 Task: Reply All to email with the signature Cooper Powell with the subject 'Product update announcement' from softage.1@softage.net with the message 'I need to discuss some urgent matters related to the project with you.'
Action: Mouse moved to (1221, 204)
Screenshot: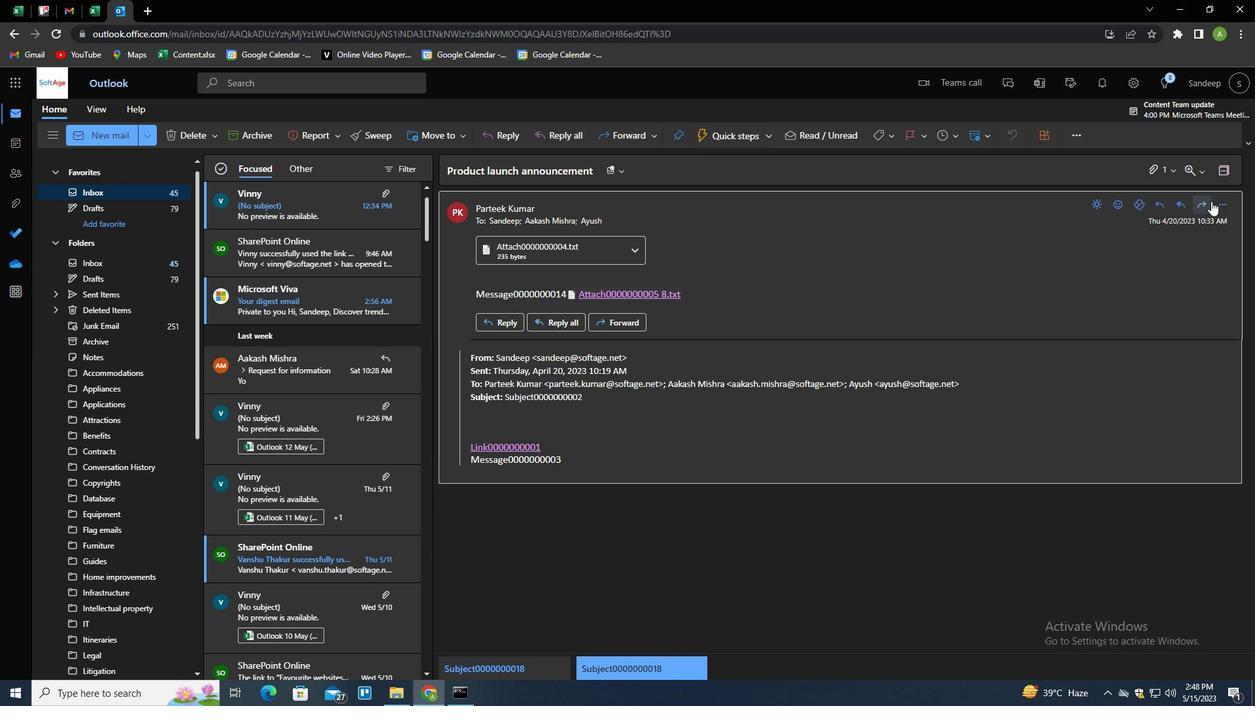 
Action: Mouse pressed left at (1221, 204)
Screenshot: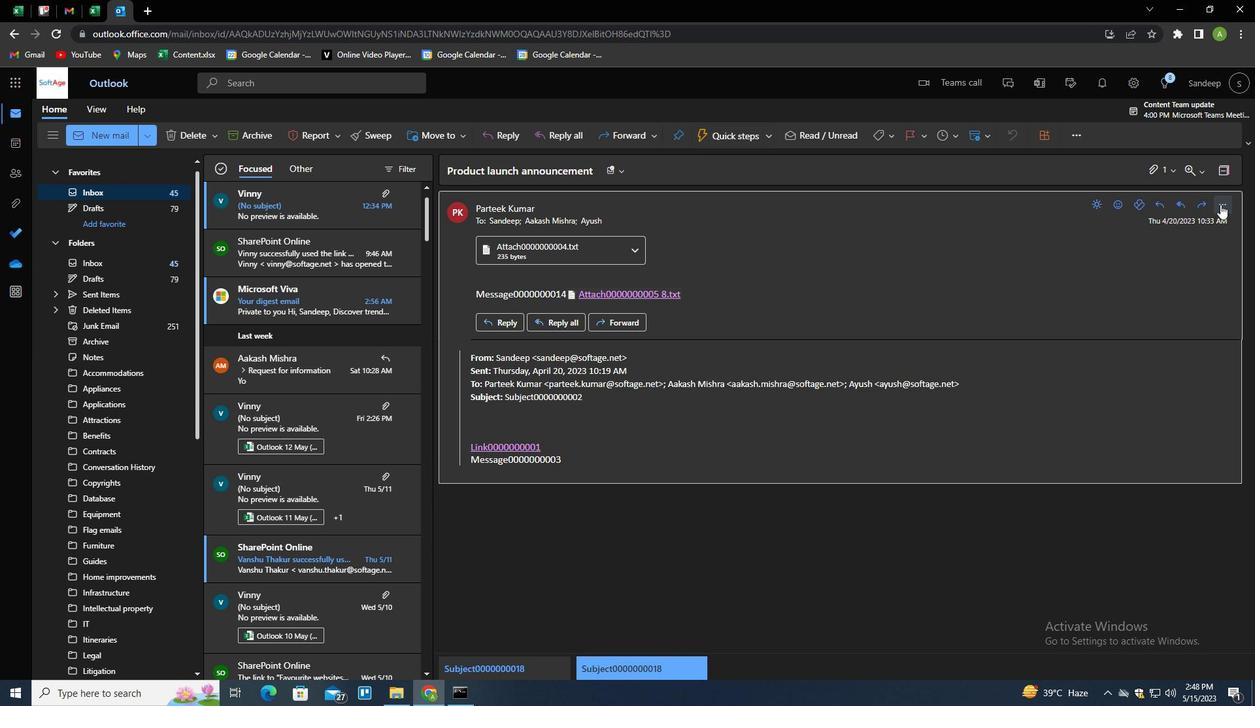 
Action: Mouse moved to (1155, 243)
Screenshot: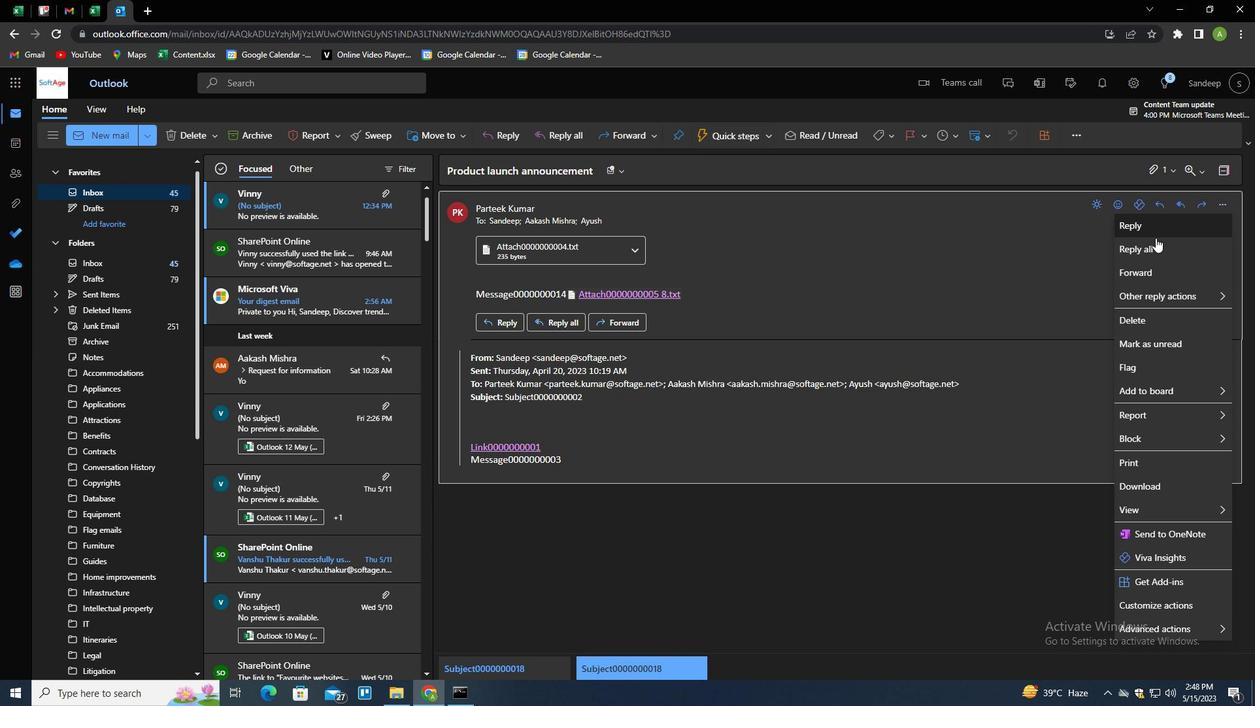 
Action: Mouse pressed left at (1155, 243)
Screenshot: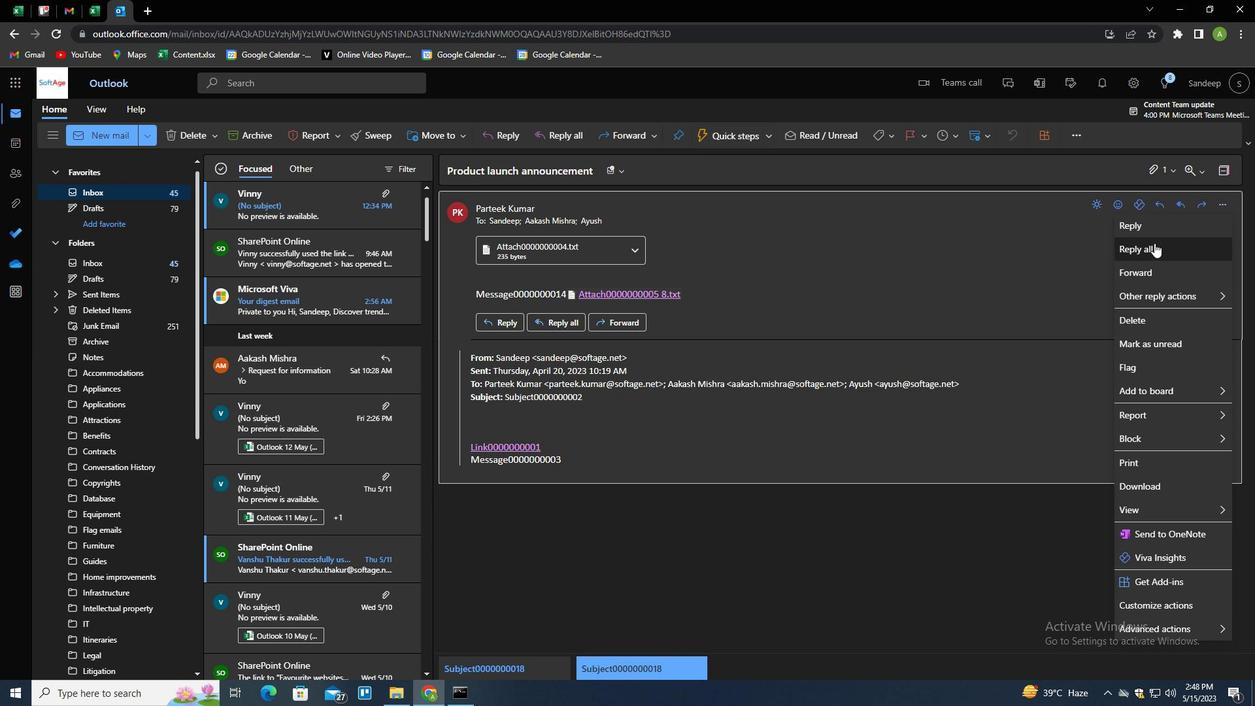
Action: Mouse moved to (461, 370)
Screenshot: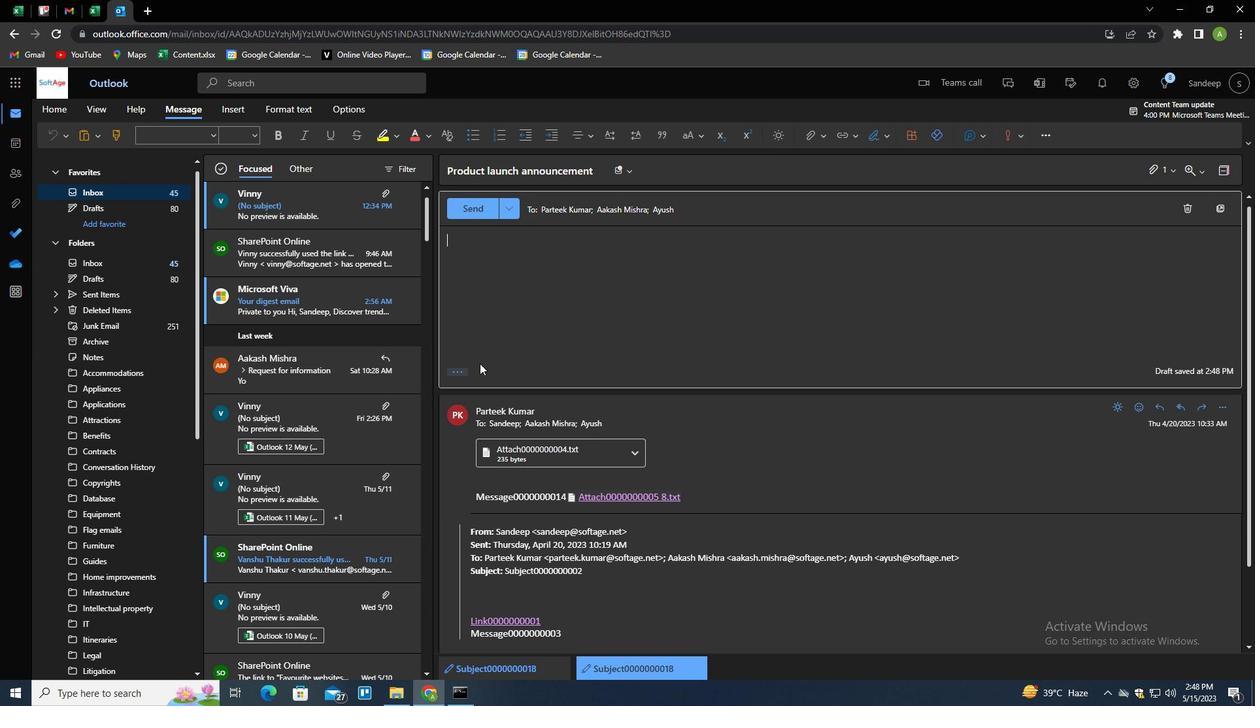 
Action: Mouse pressed left at (461, 370)
Screenshot: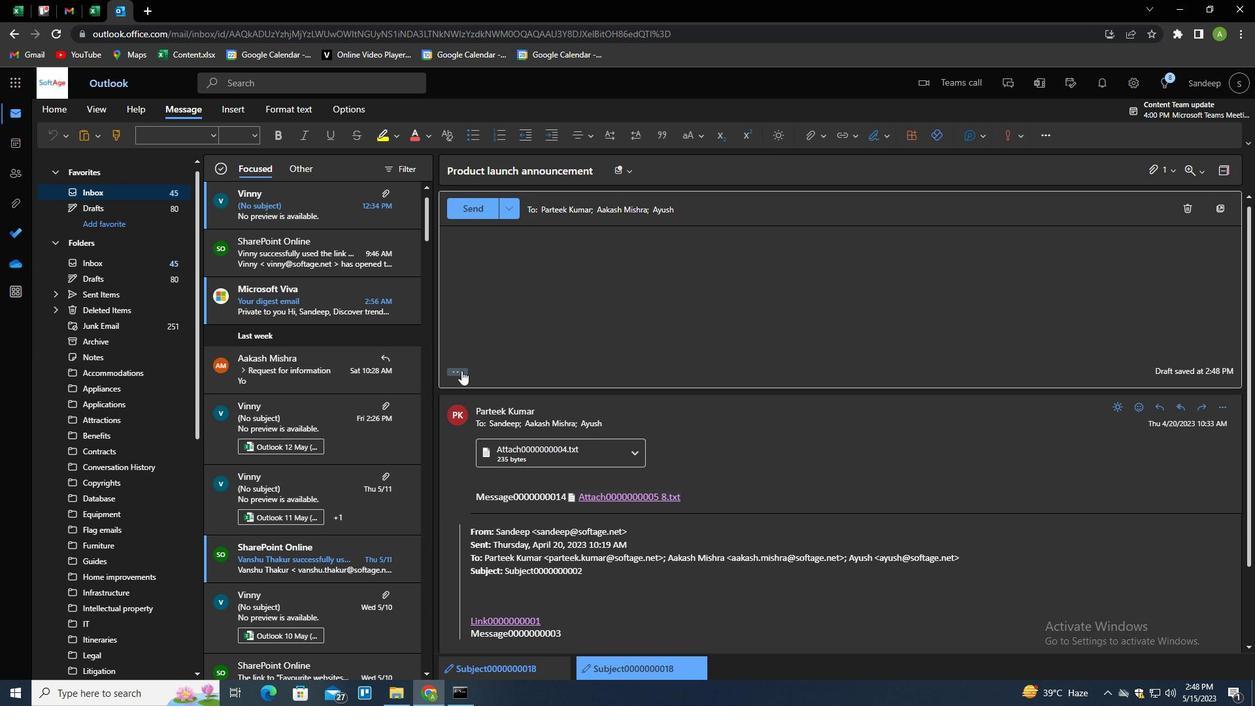 
Action: Mouse moved to (881, 140)
Screenshot: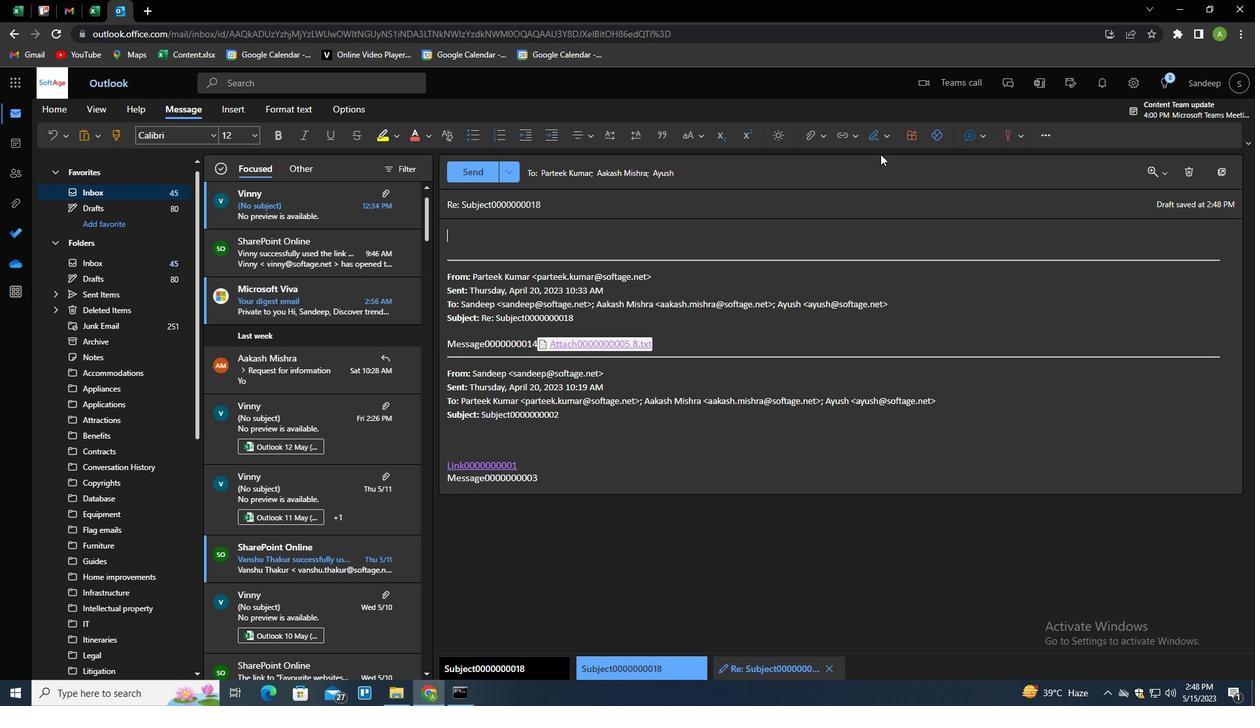 
Action: Mouse pressed left at (881, 140)
Screenshot: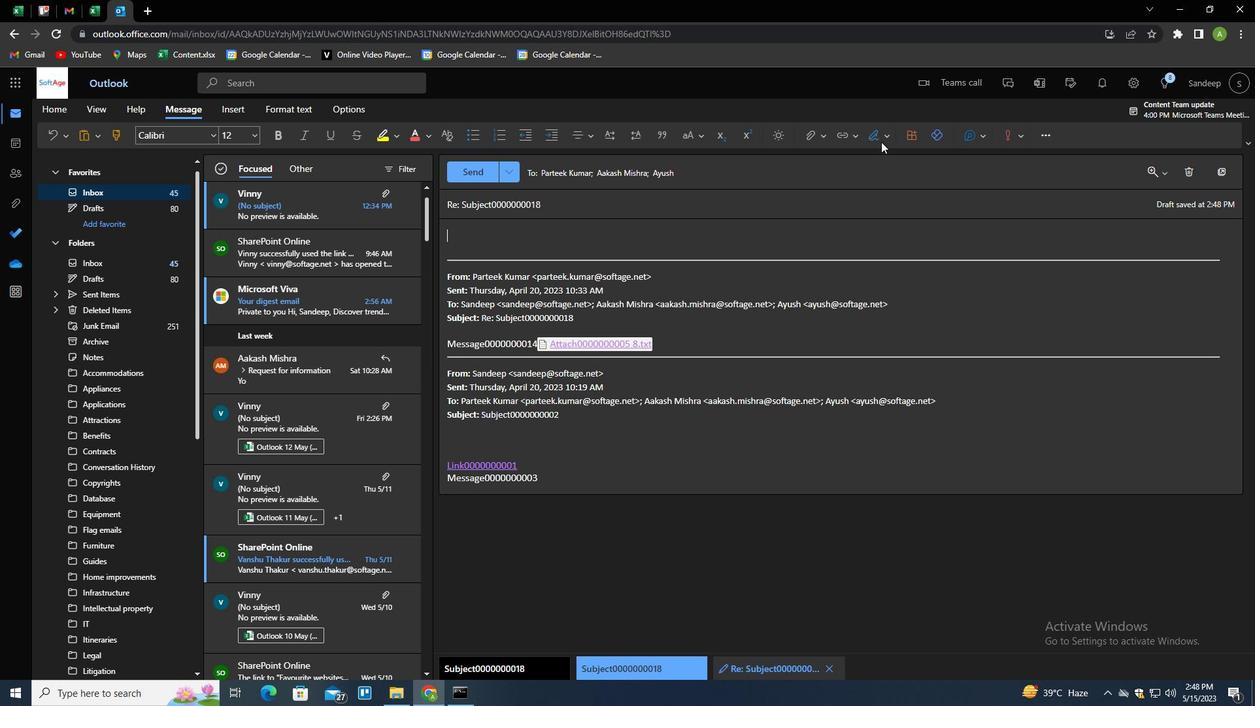 
Action: Mouse moved to (862, 190)
Screenshot: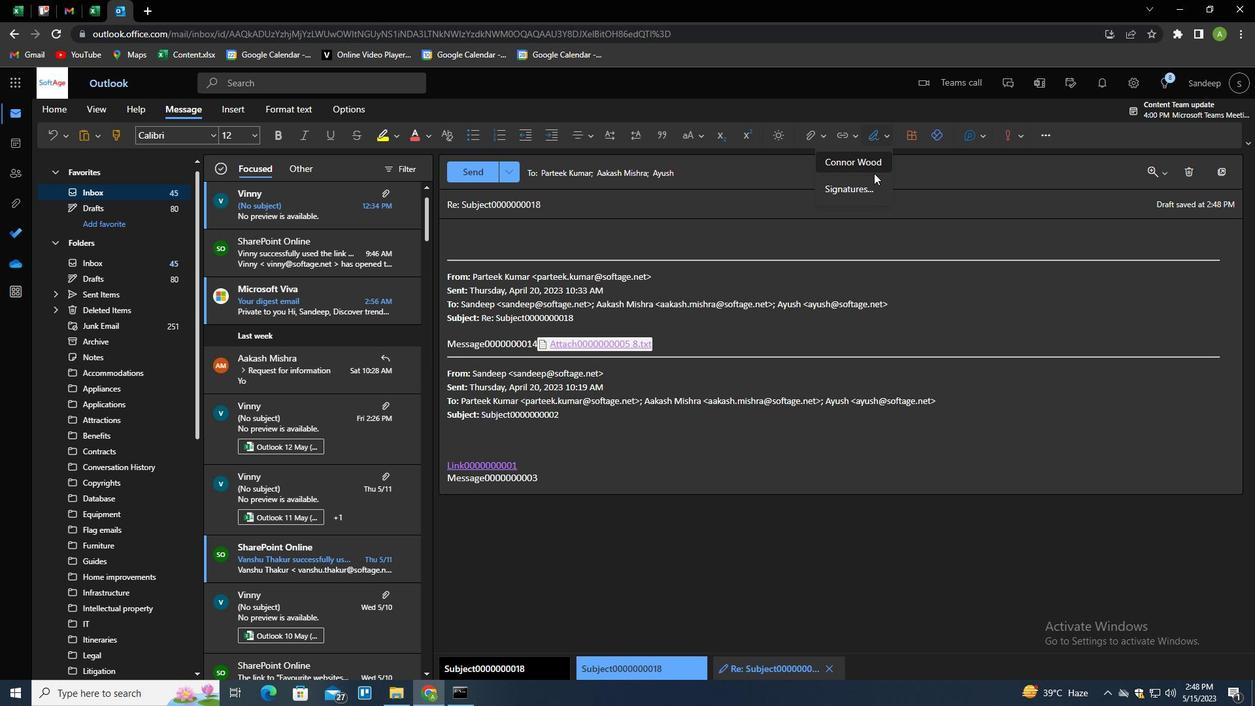 
Action: Mouse pressed left at (862, 190)
Screenshot: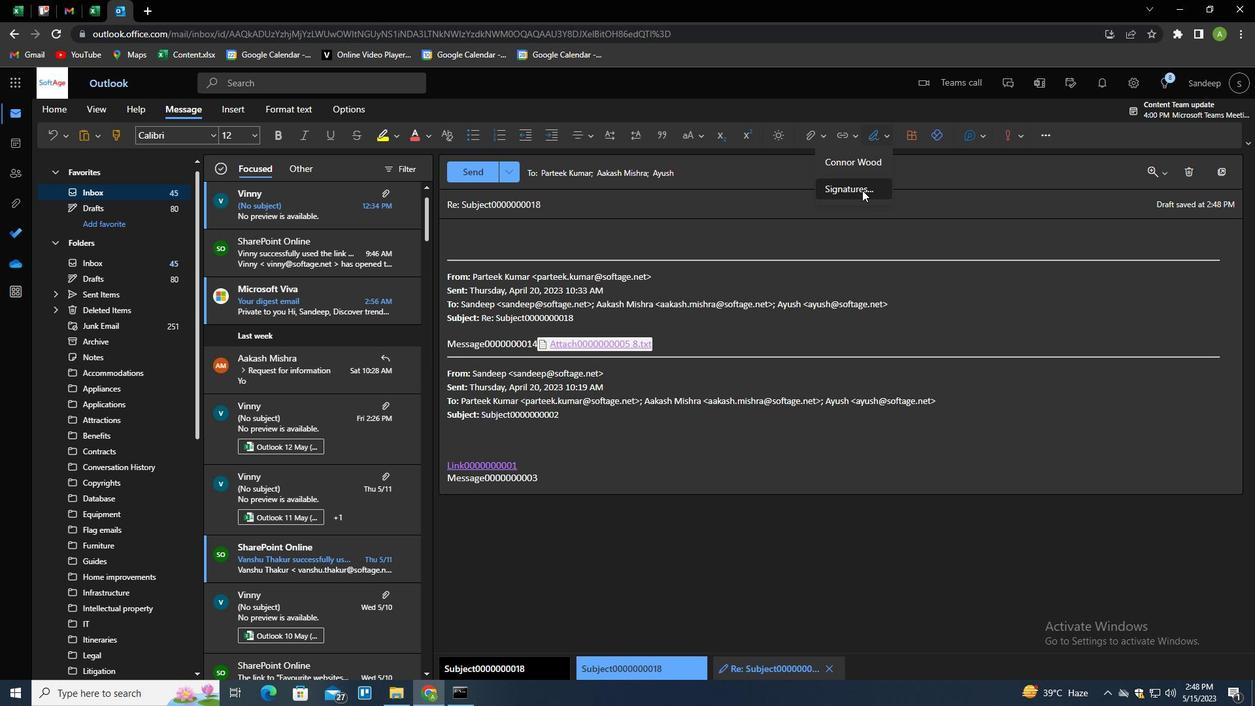 
Action: Mouse moved to (881, 238)
Screenshot: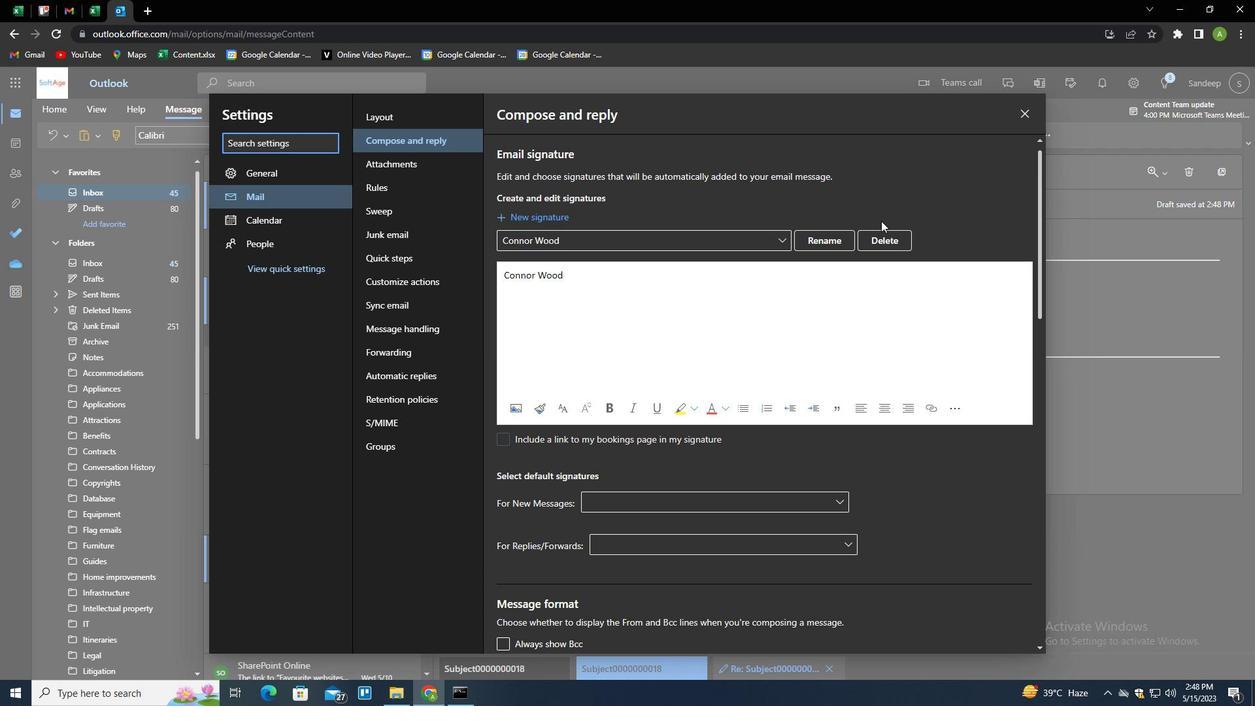 
Action: Mouse pressed left at (881, 238)
Screenshot: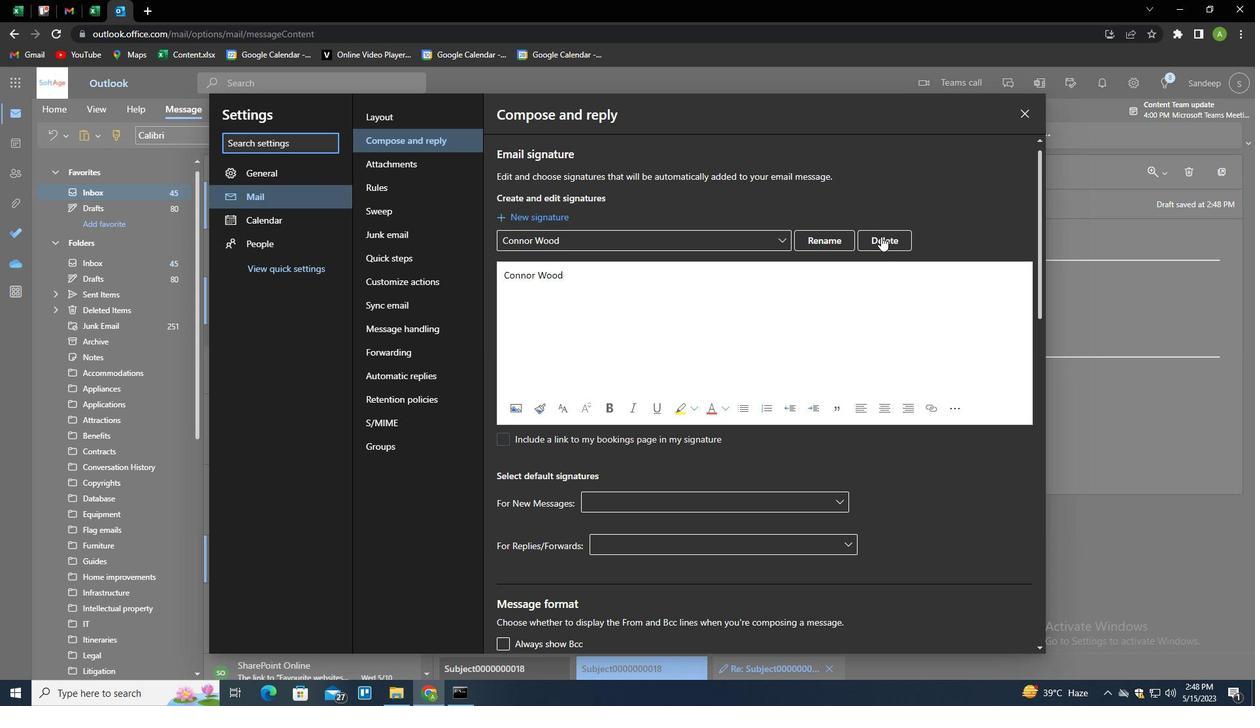 
Action: Mouse moved to (875, 239)
Screenshot: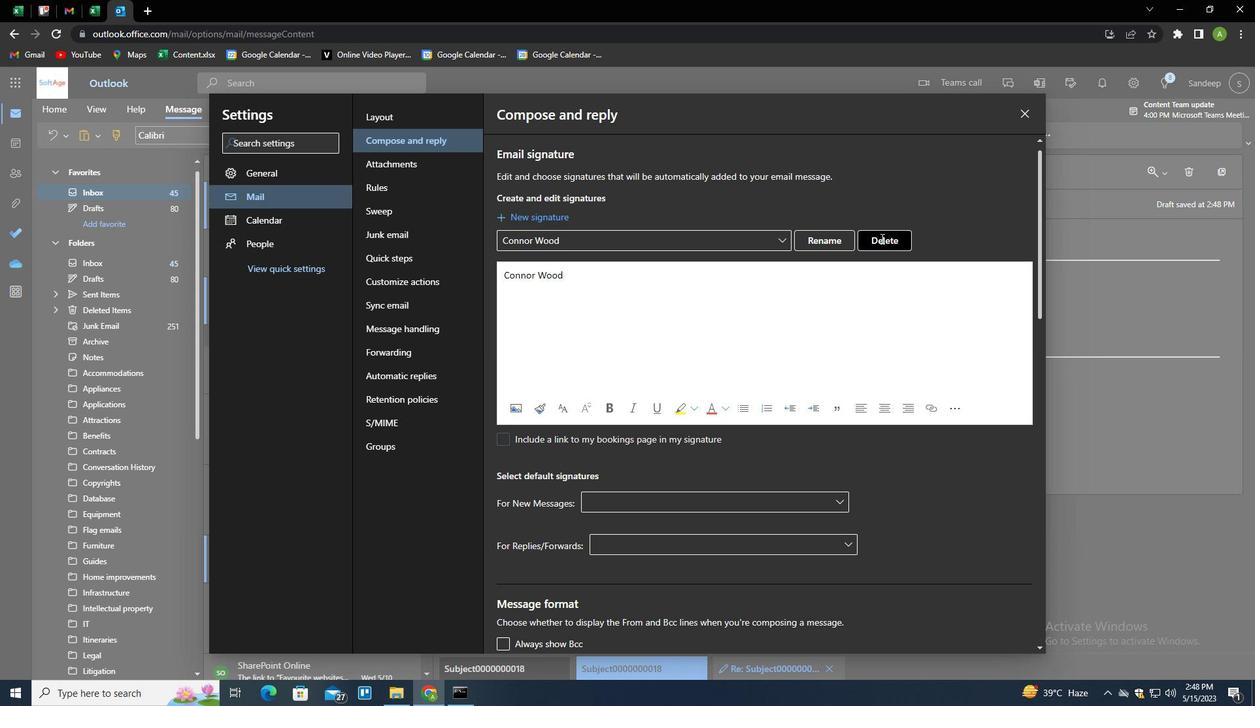
Action: Mouse pressed left at (875, 239)
Screenshot: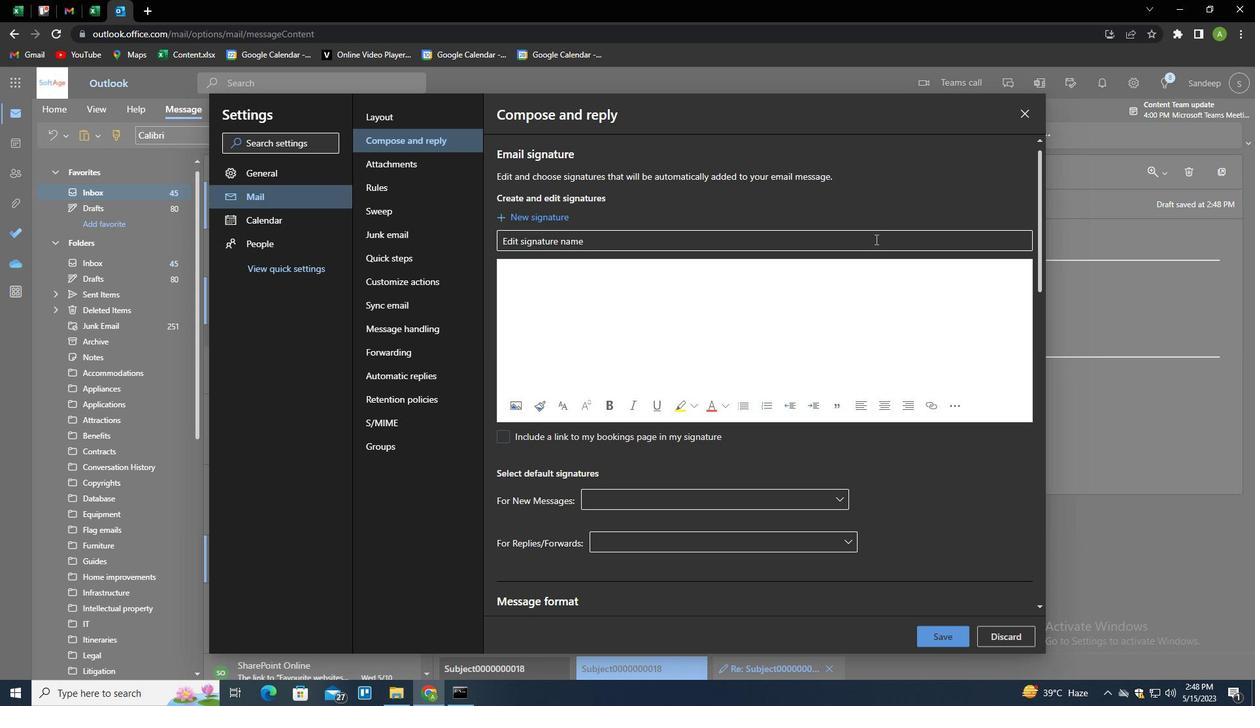 
Action: Key pressed <Key.shift>COOPER<Key.space><Key.shift>POWELL<Key.tab><Key.shift>COOPER<Key.space>P<Key.backspace><Key.shift><Key.shift><Key.shift><Key.shift><Key.shift><Key.shift><Key.shift><Key.shift><Key.shift><Key.shift>POWELL
Screenshot: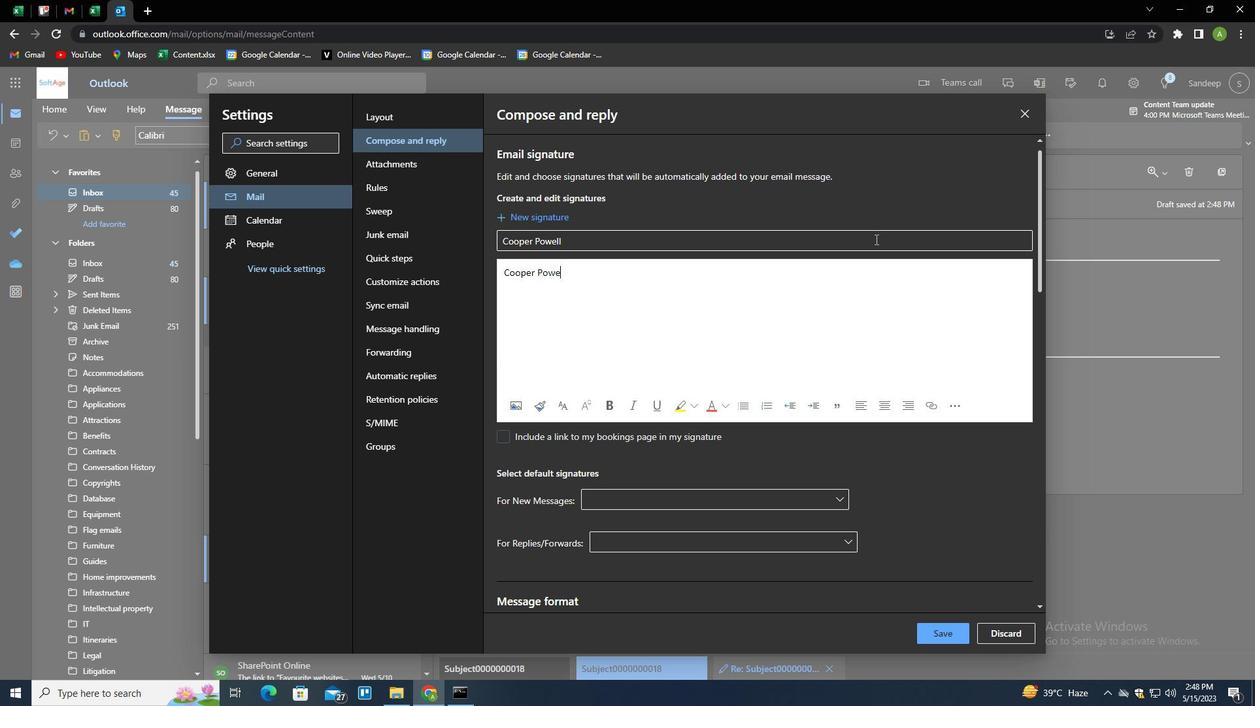
Action: Mouse moved to (943, 625)
Screenshot: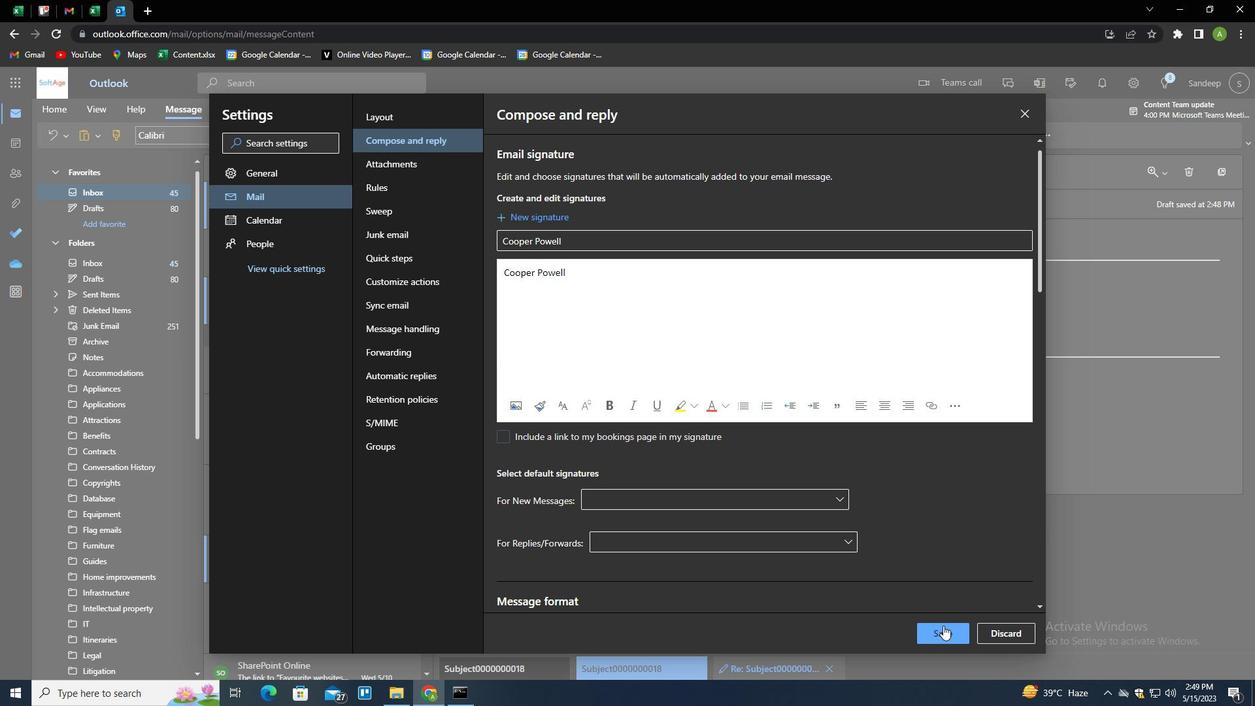 
Action: Mouse pressed left at (943, 625)
Screenshot: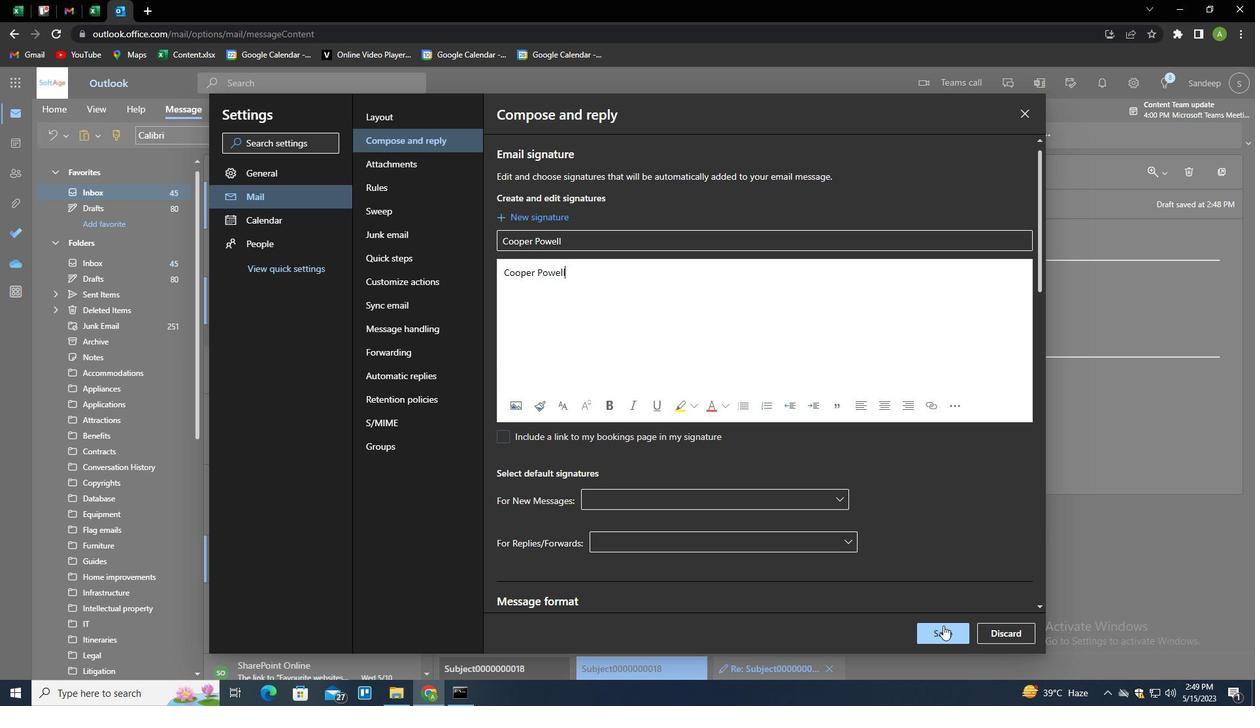 
Action: Mouse moved to (1103, 363)
Screenshot: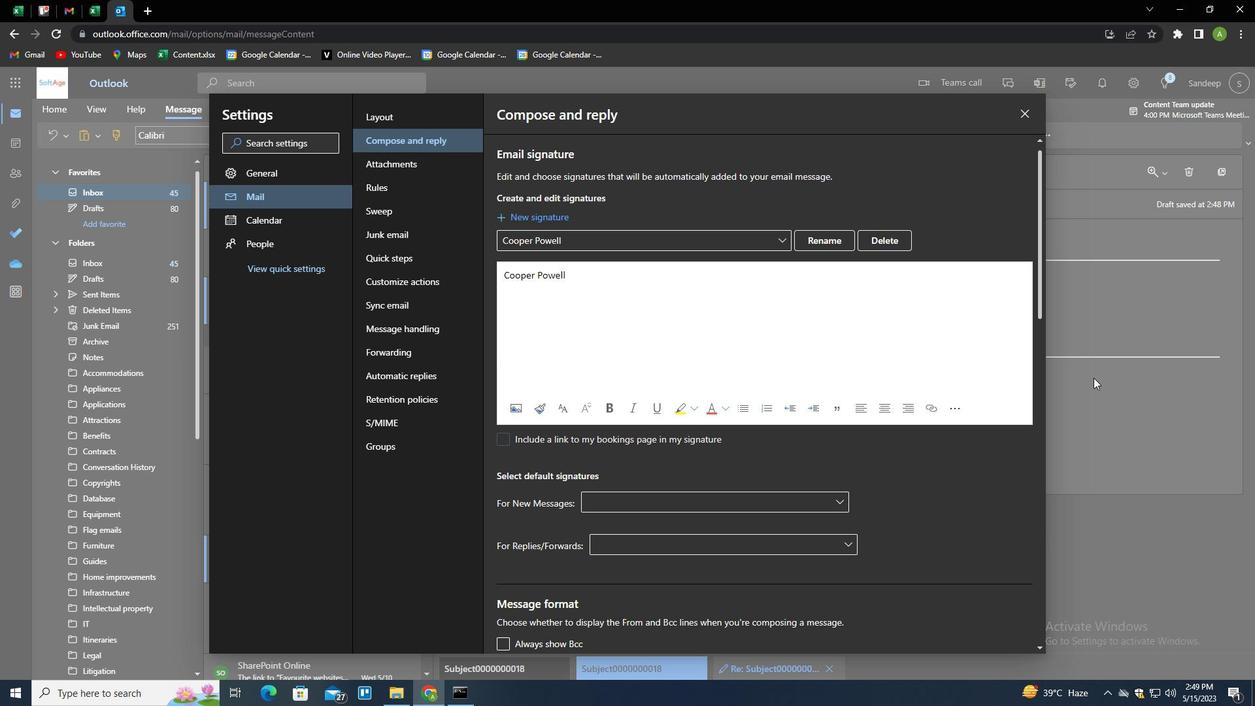 
Action: Mouse pressed left at (1103, 363)
Screenshot: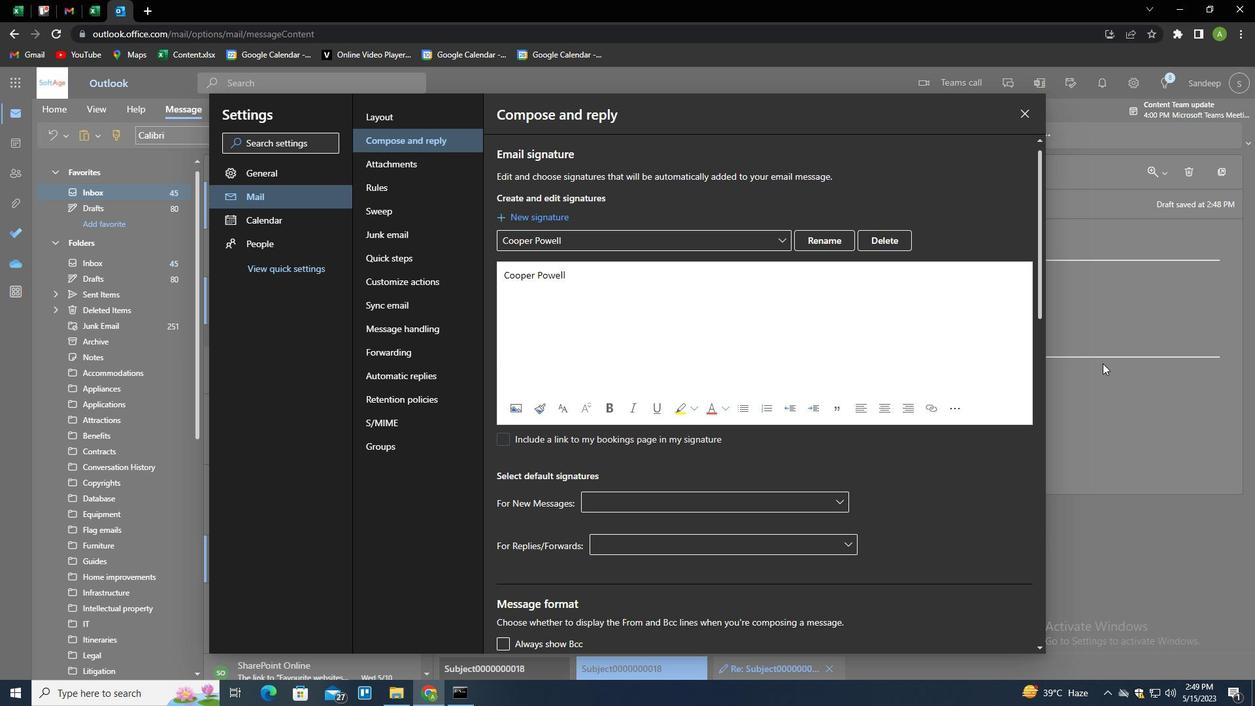 
Action: Mouse moved to (872, 135)
Screenshot: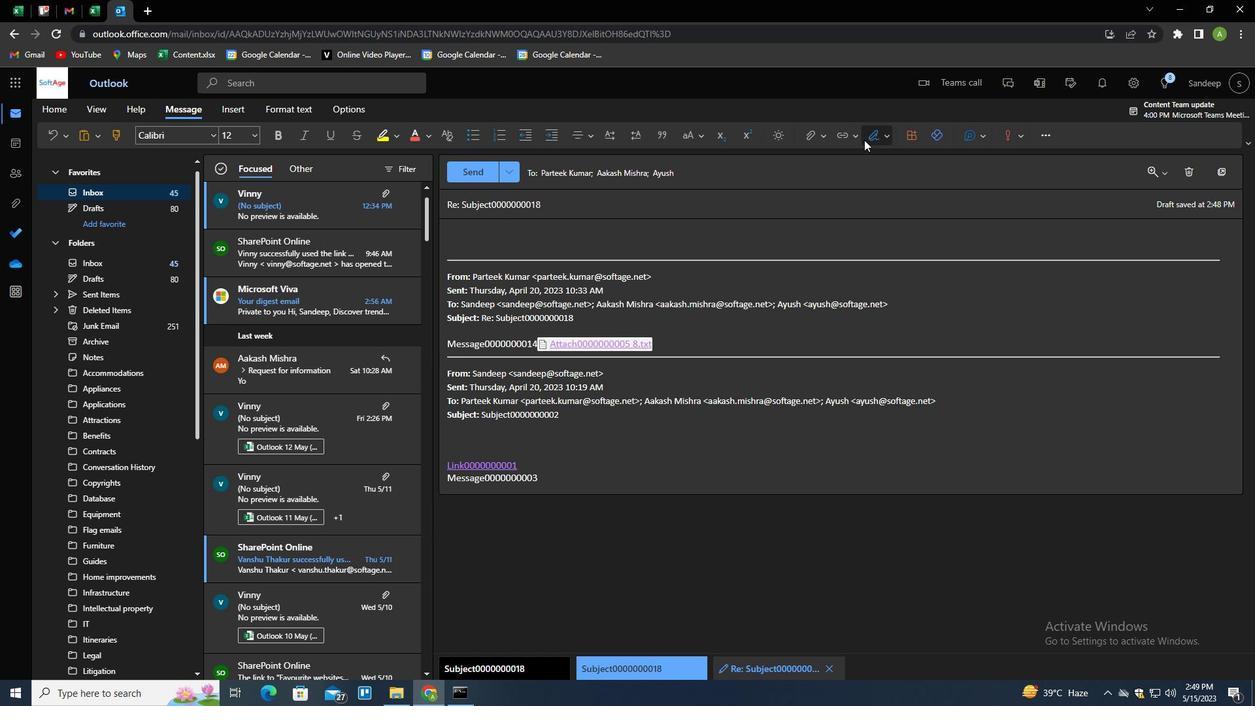 
Action: Mouse pressed left at (872, 135)
Screenshot: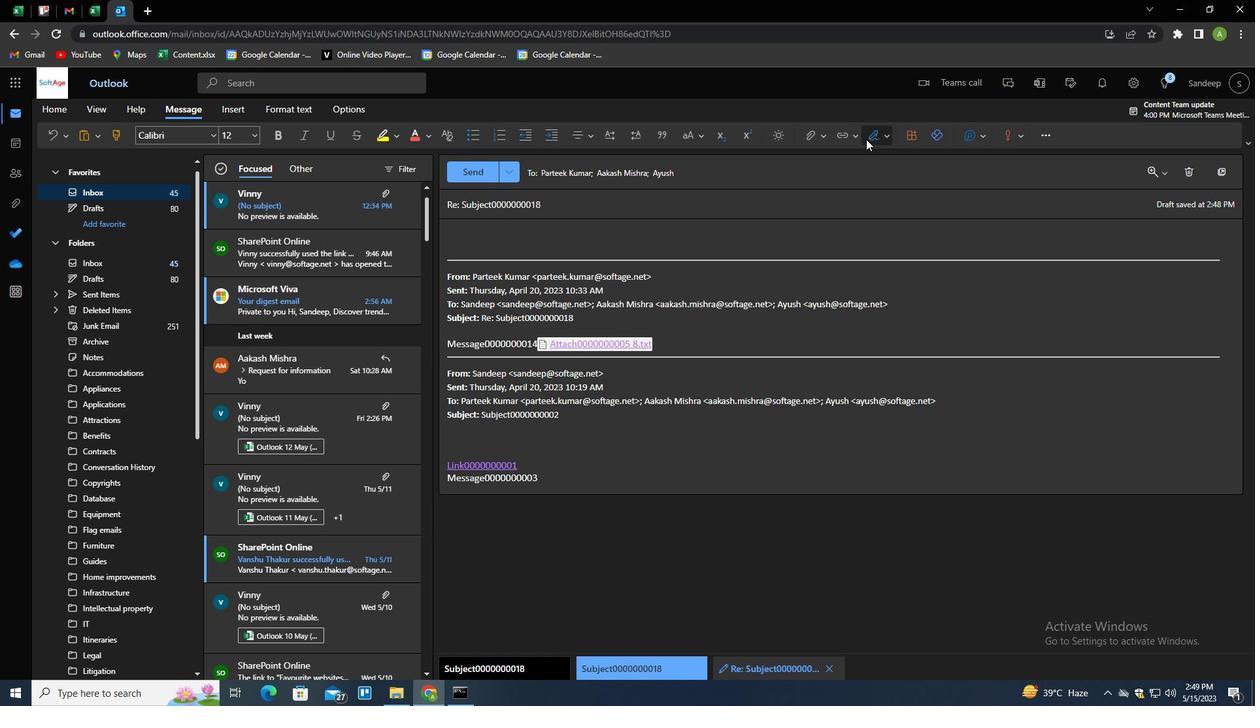 
Action: Mouse moved to (858, 158)
Screenshot: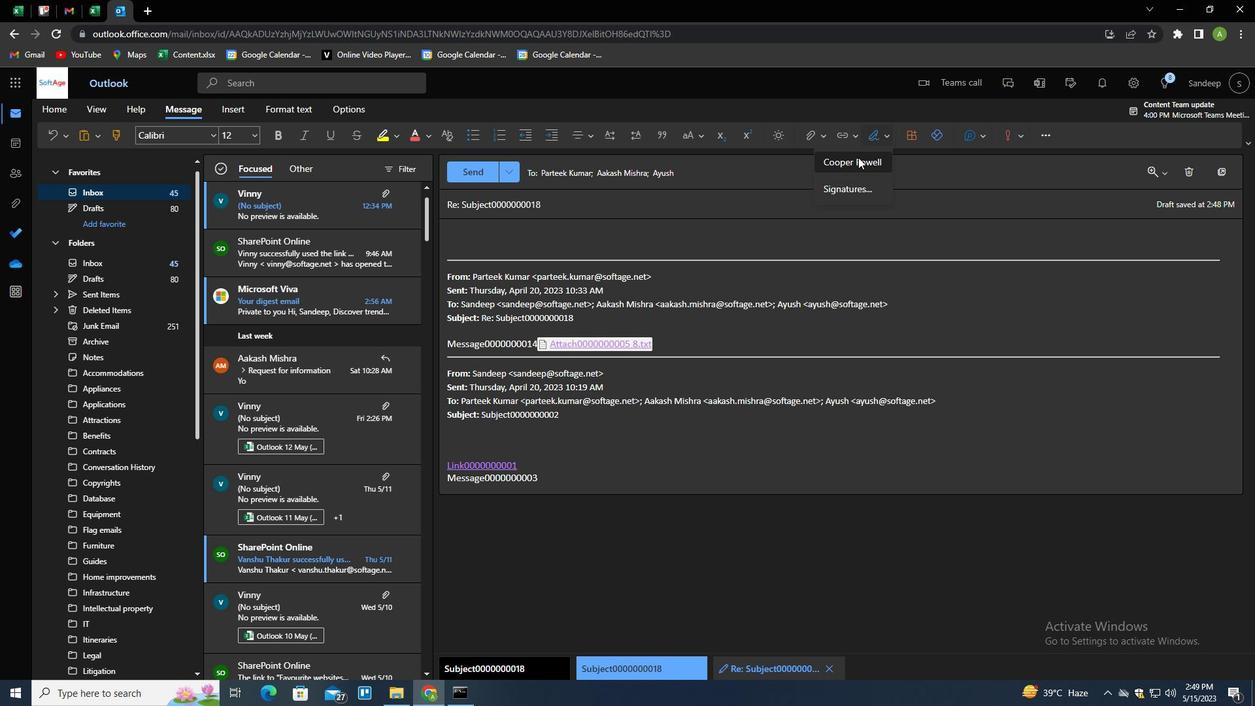 
Action: Mouse pressed left at (858, 158)
Screenshot: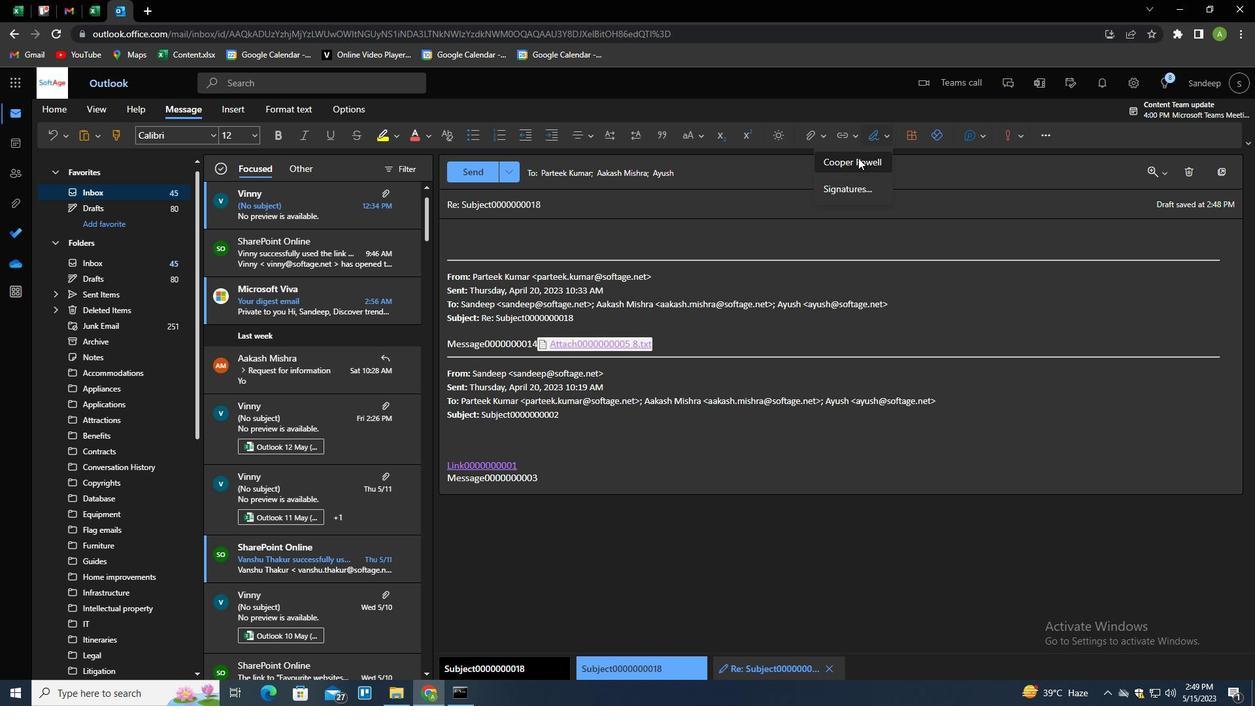 
Action: Mouse moved to (509, 201)
Screenshot: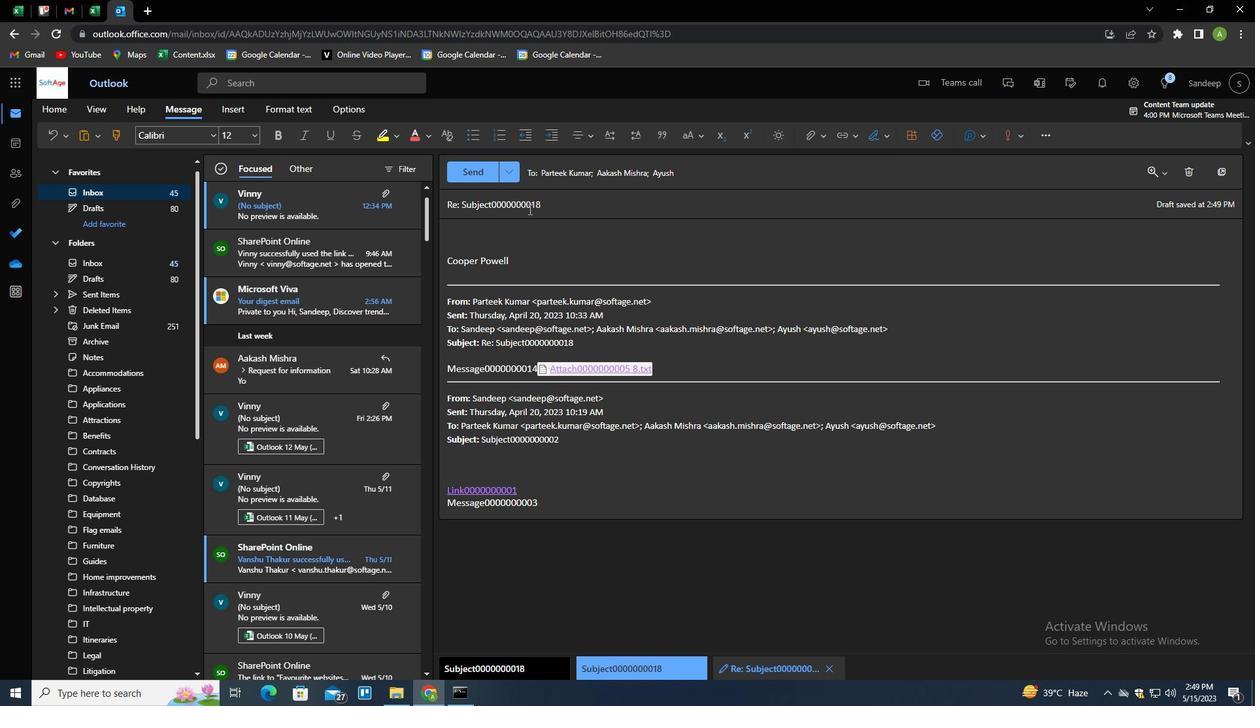 
Action: Mouse pressed left at (509, 201)
Screenshot: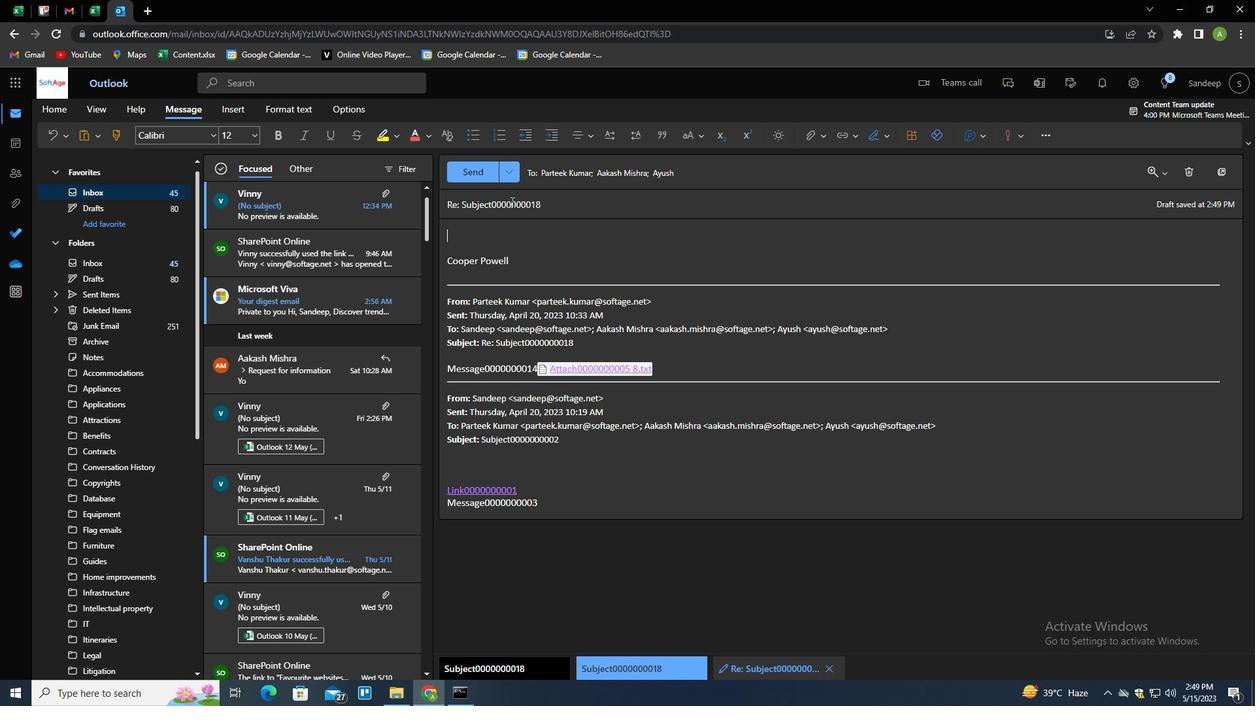 
Action: Mouse pressed left at (509, 201)
Screenshot: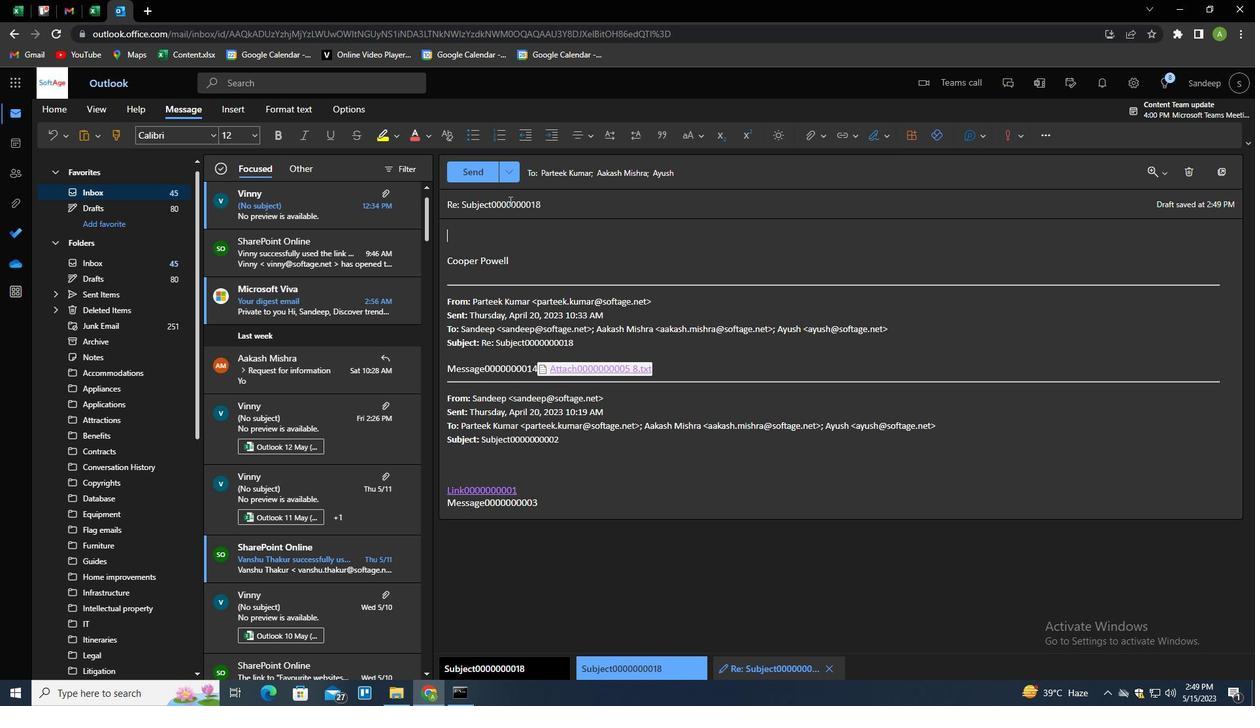 
Action: Mouse pressed left at (509, 201)
Screenshot: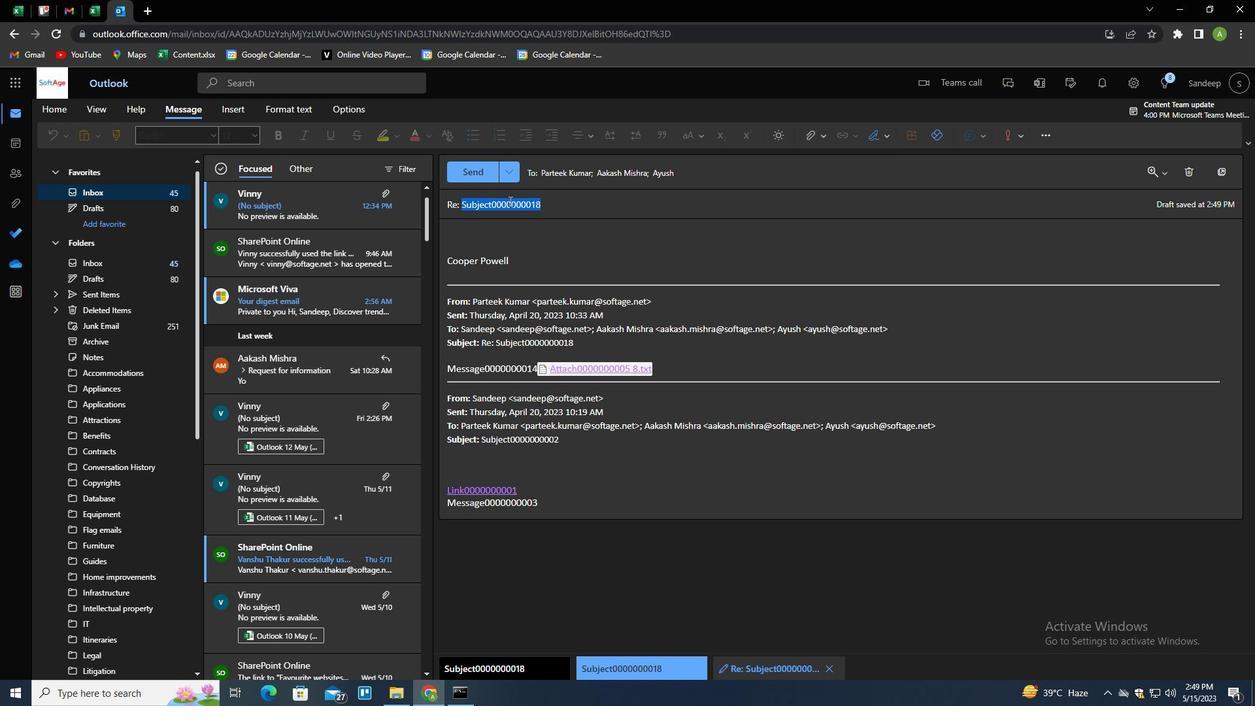 
Action: Key pressed <Key.shift>PRODUCT<Key.space>UPDATE<Key.space>ANNOUNCEMENT
Screenshot: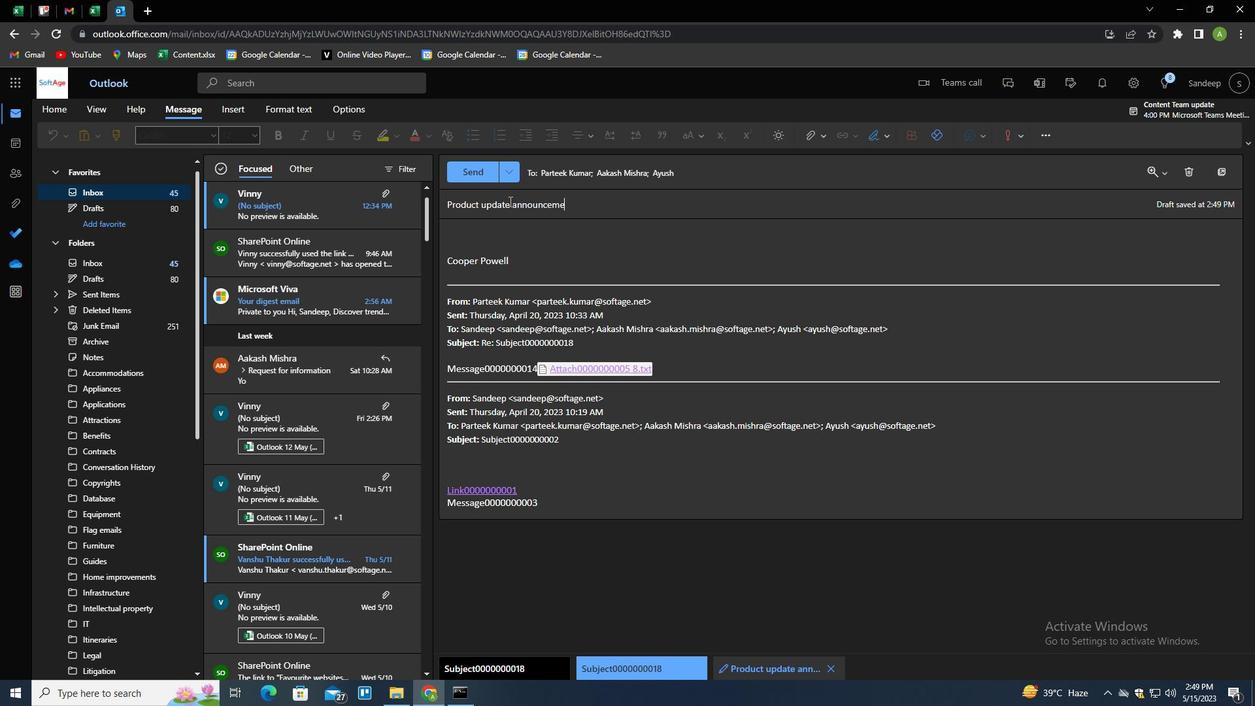 
Action: Mouse moved to (522, 234)
Screenshot: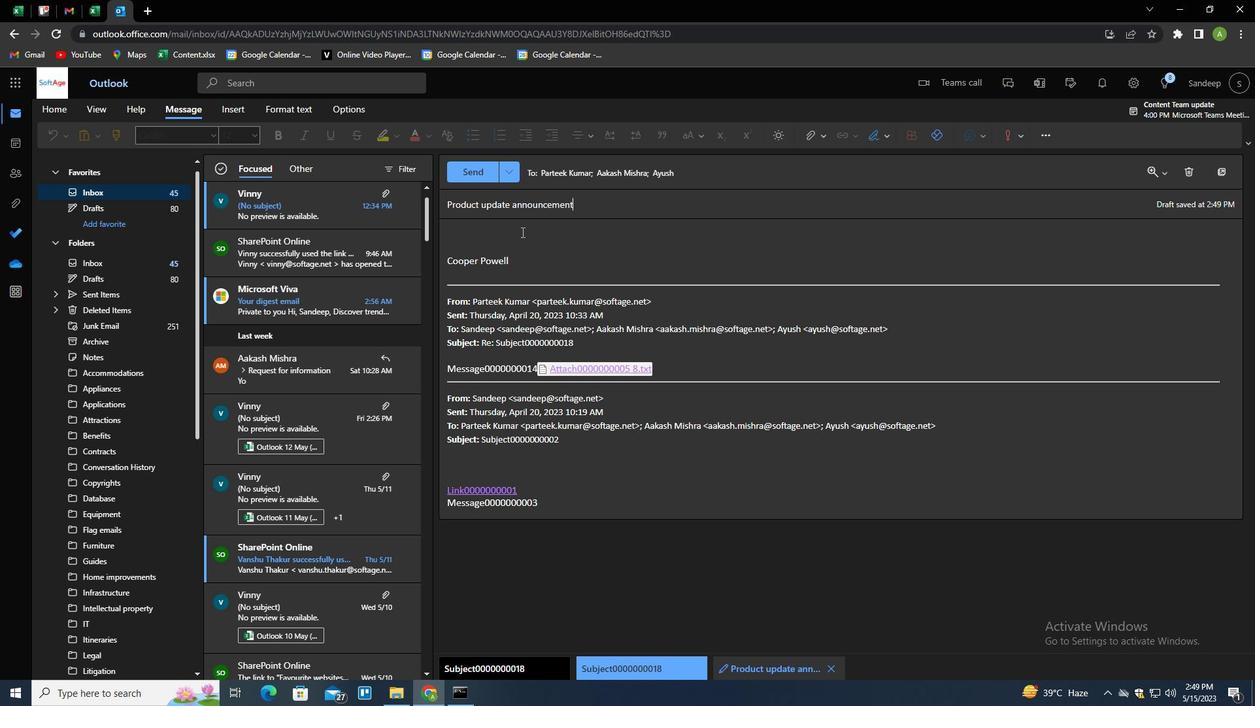 
Action: Key pressed <Key.tab><Key.shift>I<Key.space>NEED<Key.space>TO<Key.space>DIC<Key.backspace>SCUSS<Key.space>C<Key.backspace>SOME<Key.space>URGENT<Key.space>MAATE<Key.backspace><Key.backspace><Key.backspace>TTERS<Key.space>RELATED<Key.space>TO<Key.space>THE<Key.space>PROJECT<Key.space>WITH<Key.space>YOU.
Screenshot: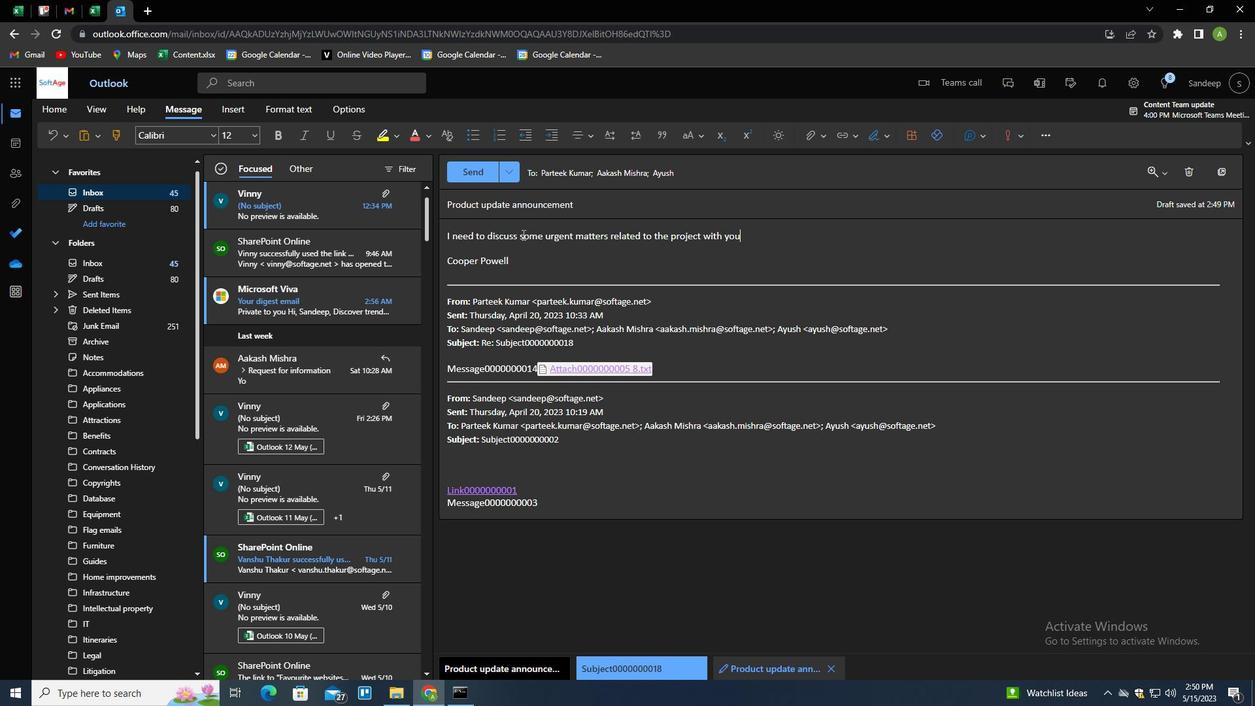 
Action: Mouse moved to (474, 172)
Screenshot: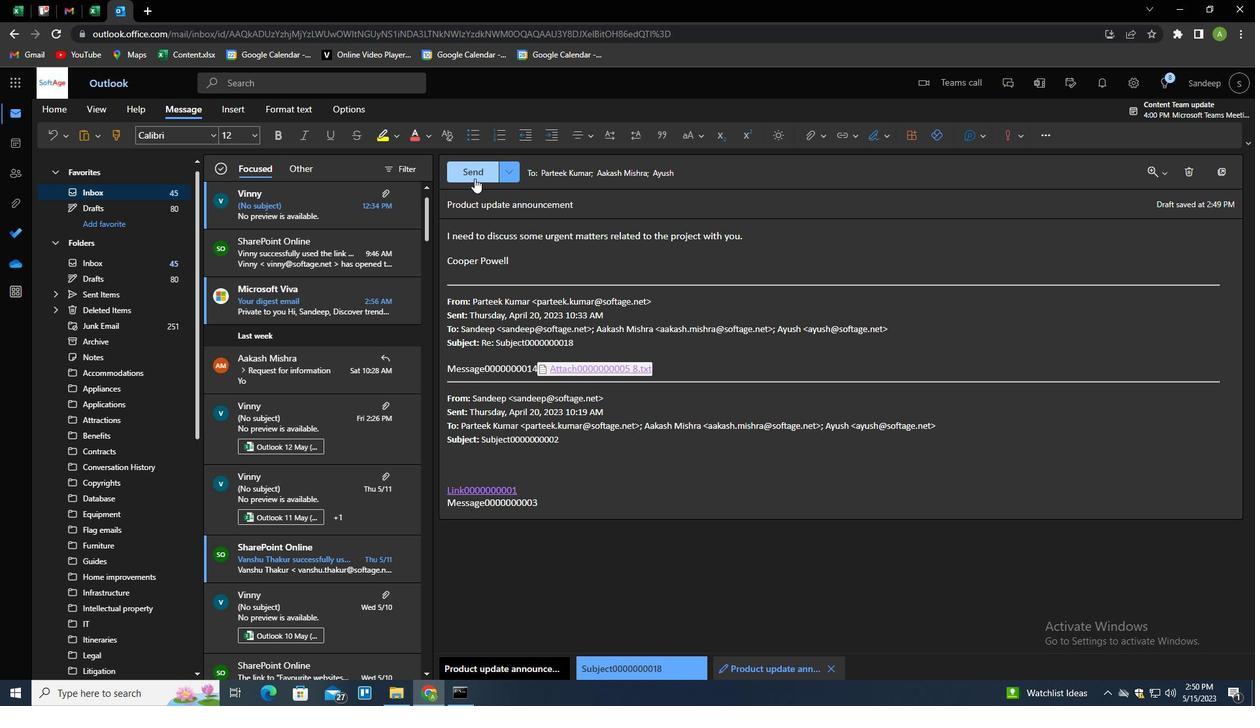 
Action: Mouse pressed left at (474, 172)
Screenshot: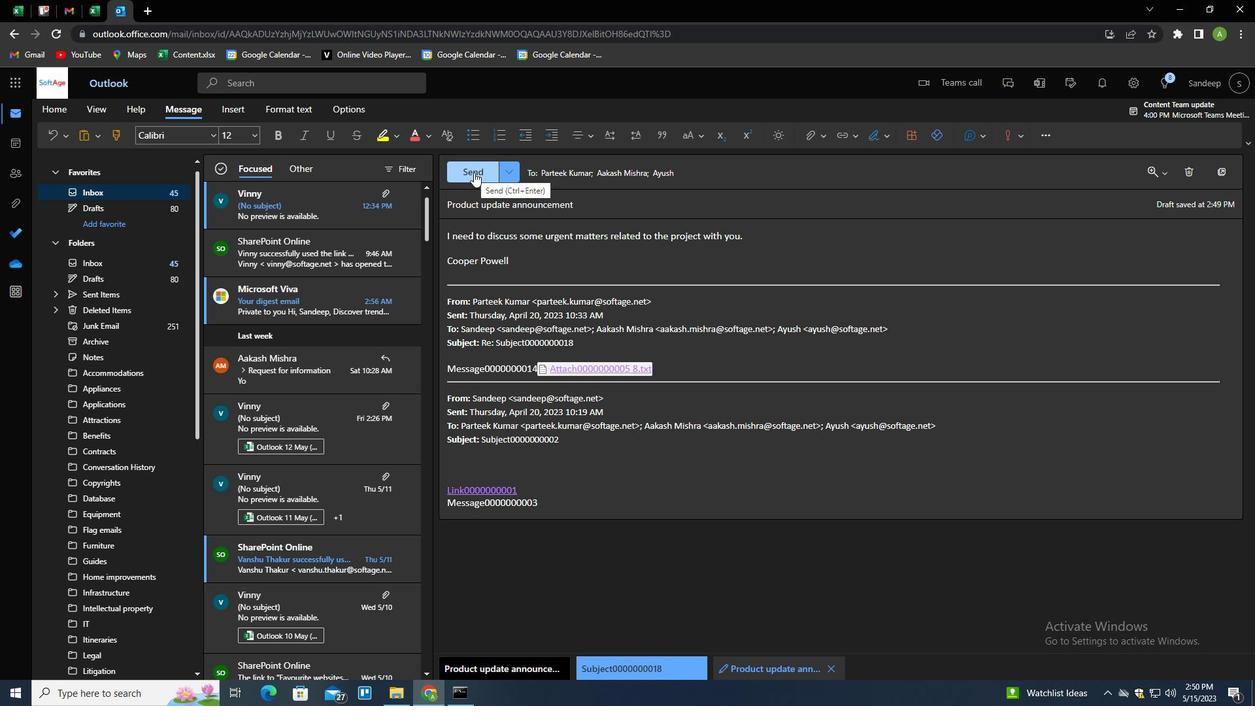 
Action: Mouse moved to (559, 274)
Screenshot: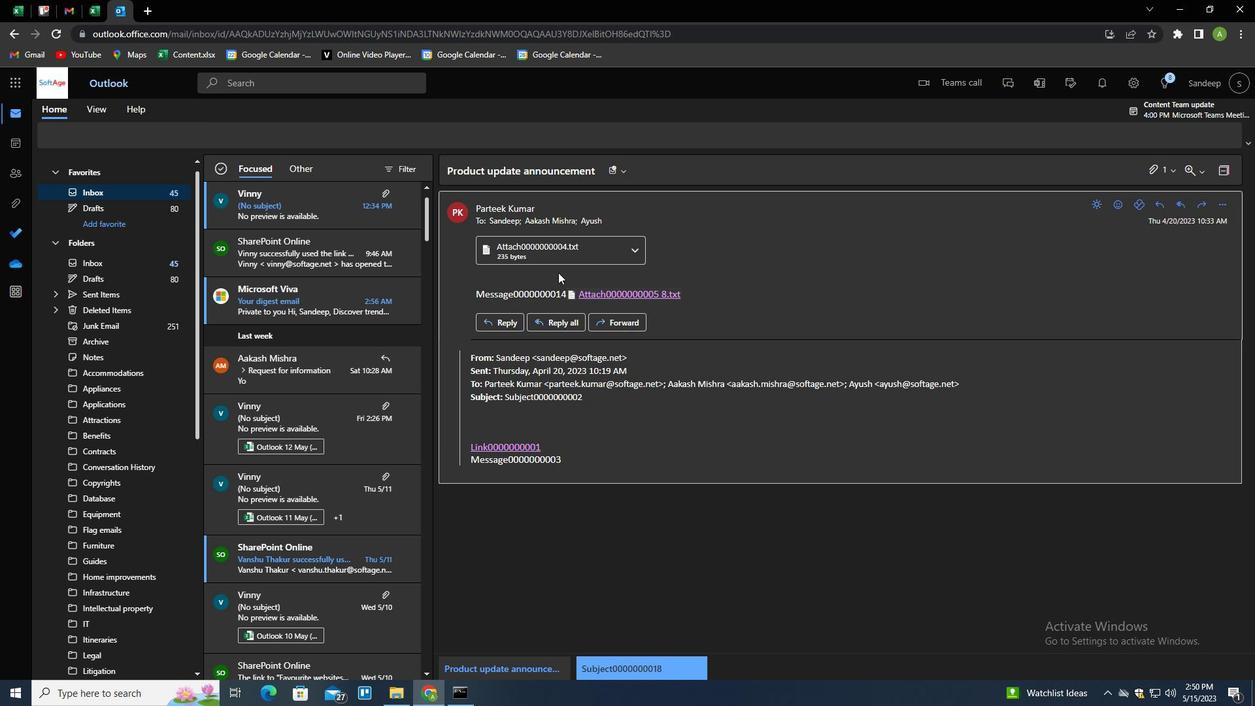 
